 Task: In the  document Serengeti.epub Add page color 'Light Green'Light Green . Insert watermark . Insert watermark  ITC Apply Font Style in watermark Georgia; font size  120 and place the watermark  Horizontally
Action: Mouse moved to (237, 373)
Screenshot: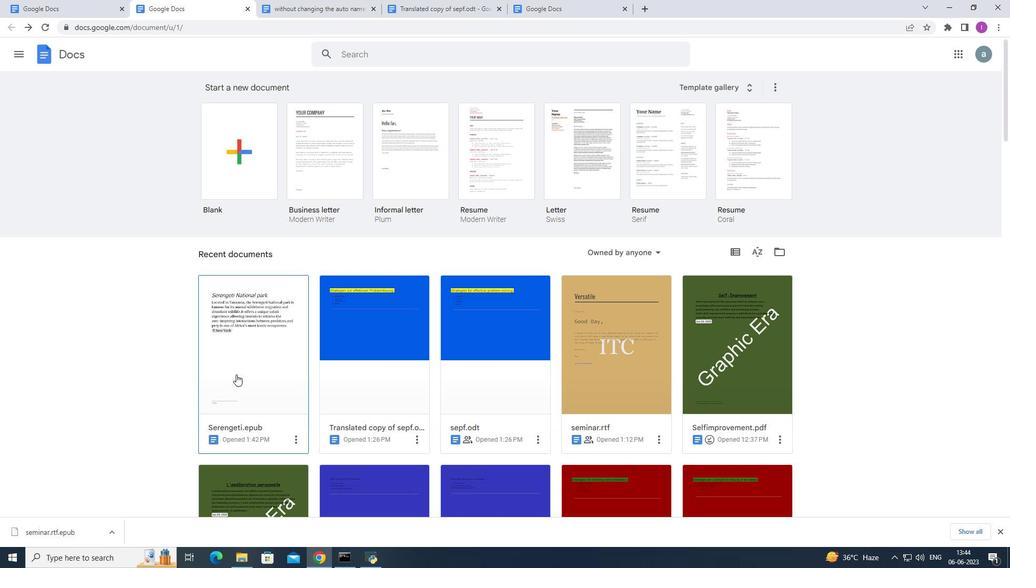
Action: Mouse pressed left at (237, 373)
Screenshot: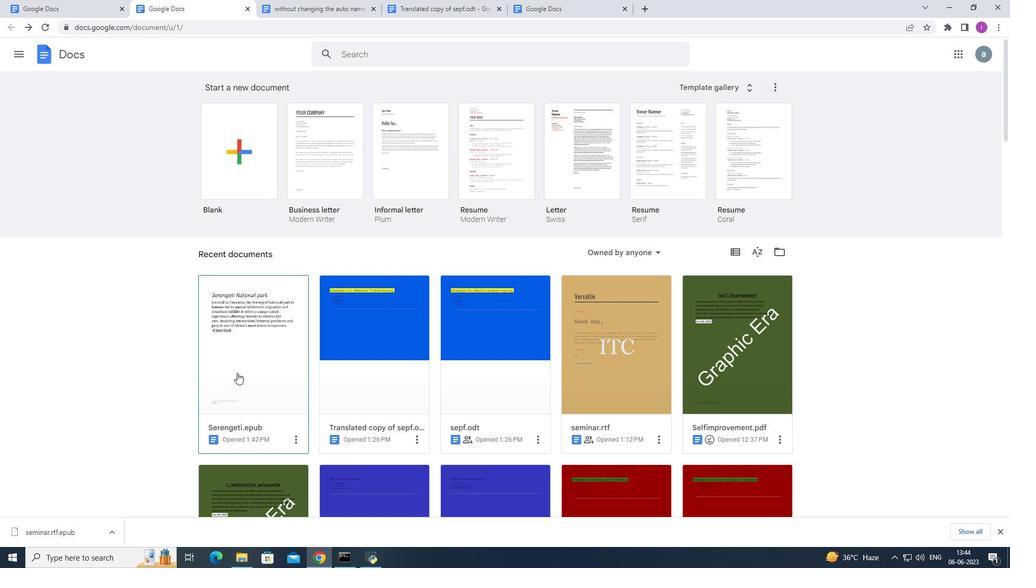 
Action: Mouse moved to (42, 57)
Screenshot: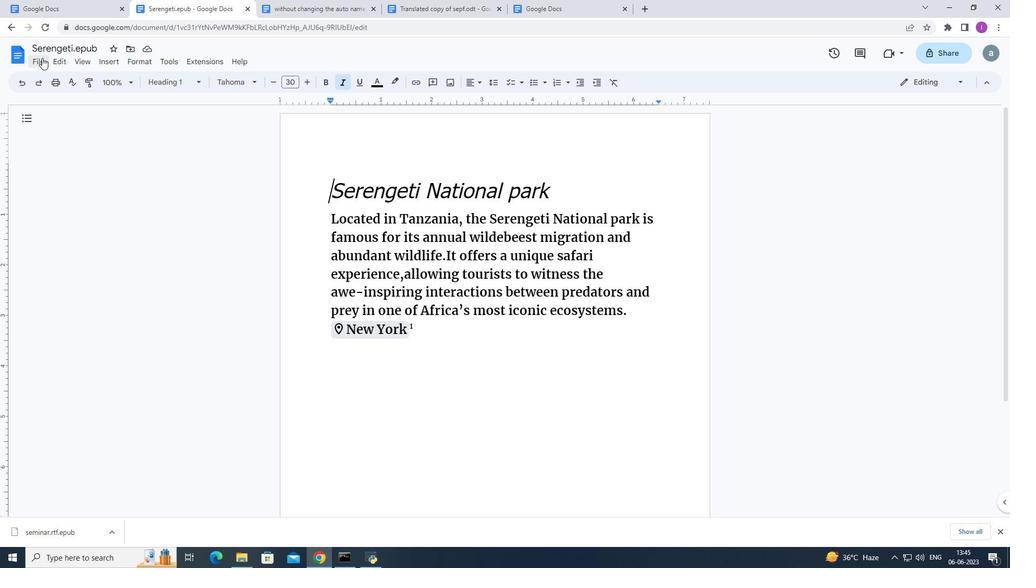 
Action: Mouse pressed left at (42, 57)
Screenshot: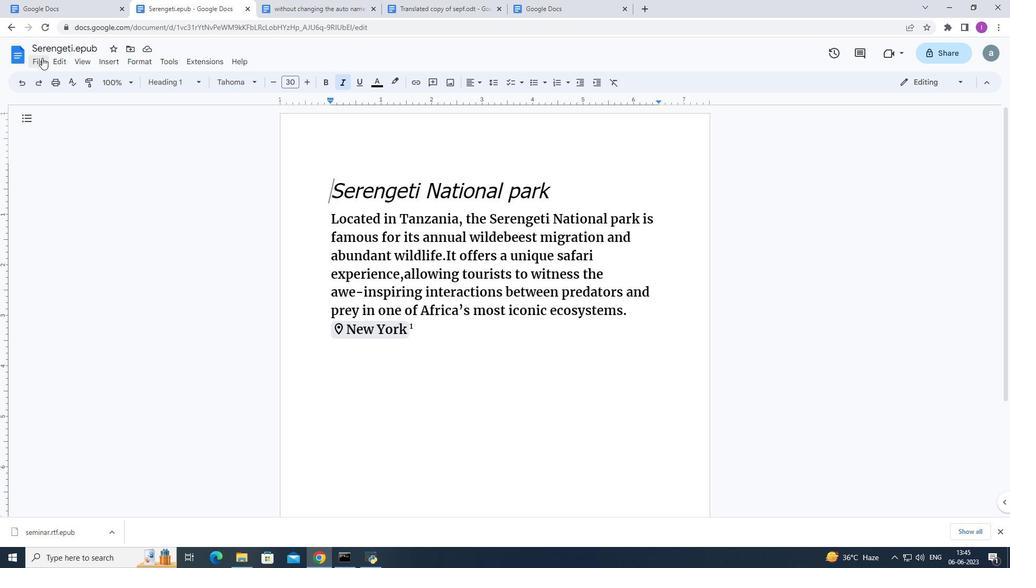 
Action: Mouse moved to (34, 60)
Screenshot: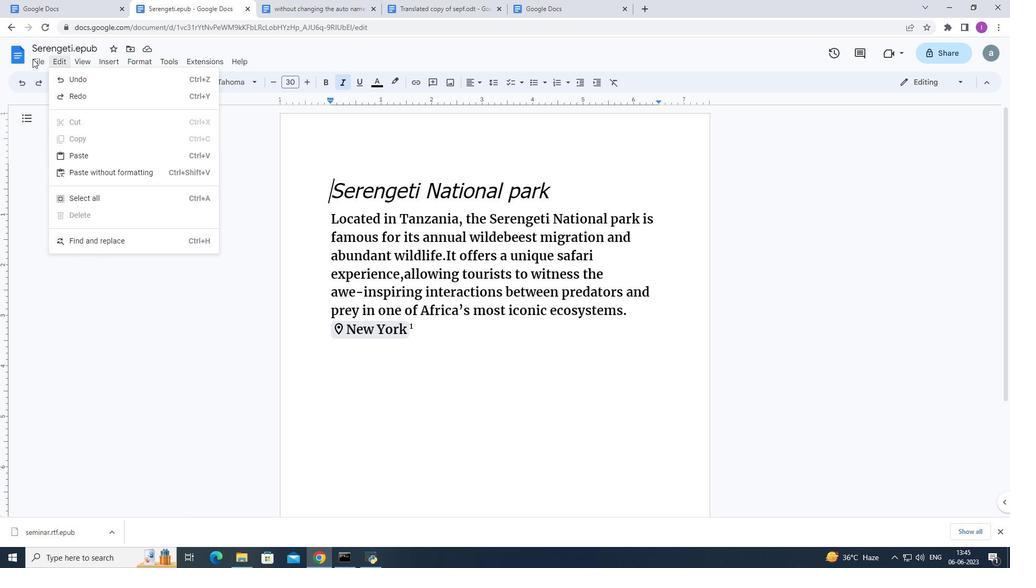 
Action: Mouse pressed left at (34, 60)
Screenshot: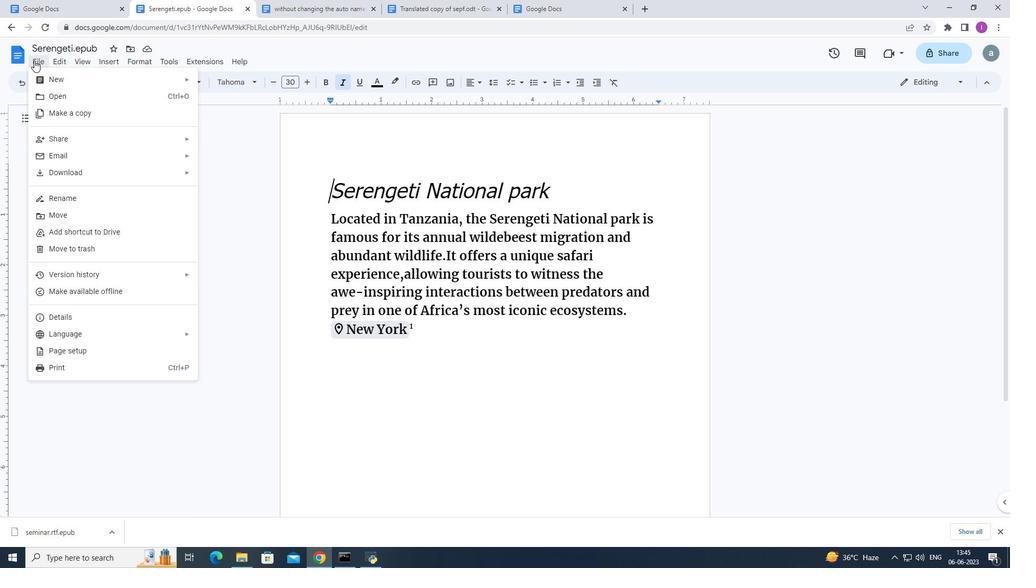 
Action: Mouse pressed left at (34, 60)
Screenshot: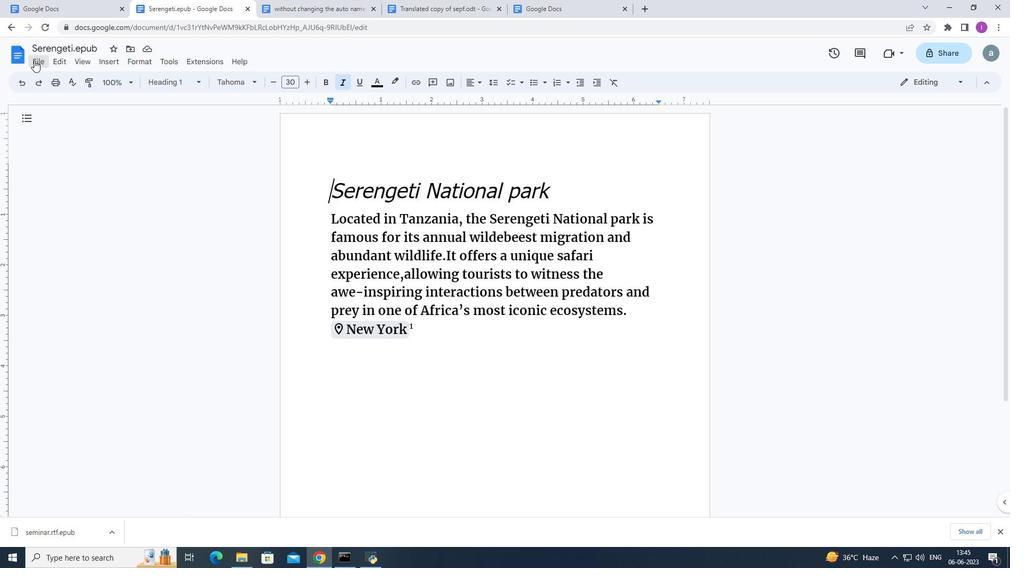 
Action: Mouse moved to (73, 347)
Screenshot: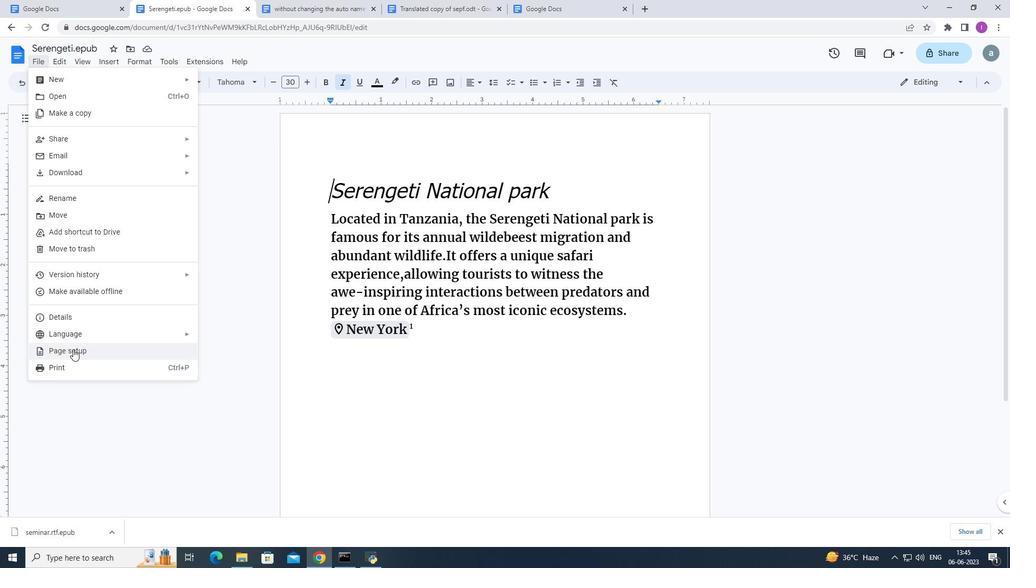 
Action: Mouse pressed left at (73, 347)
Screenshot: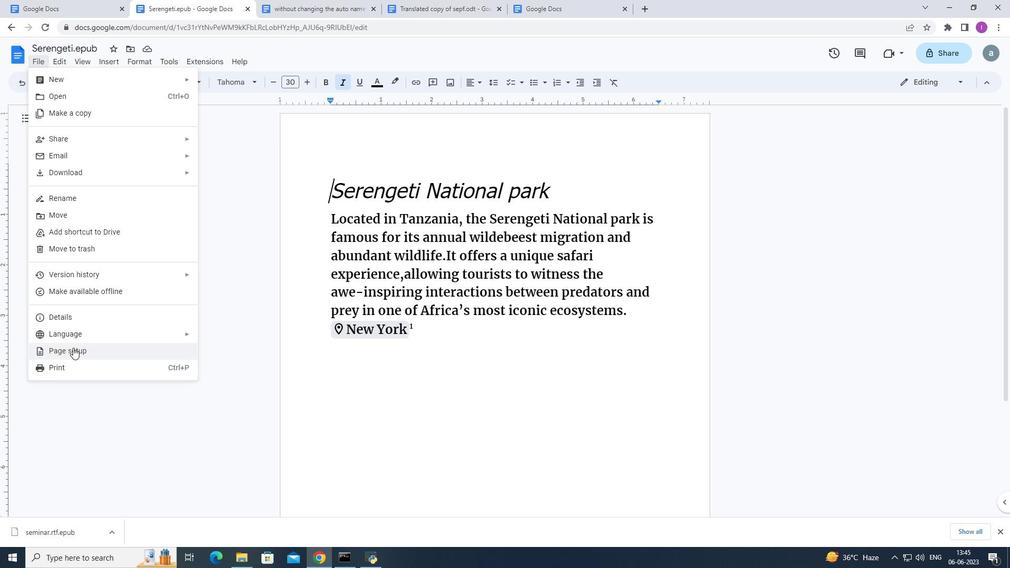 
Action: Mouse pressed left at (73, 347)
Screenshot: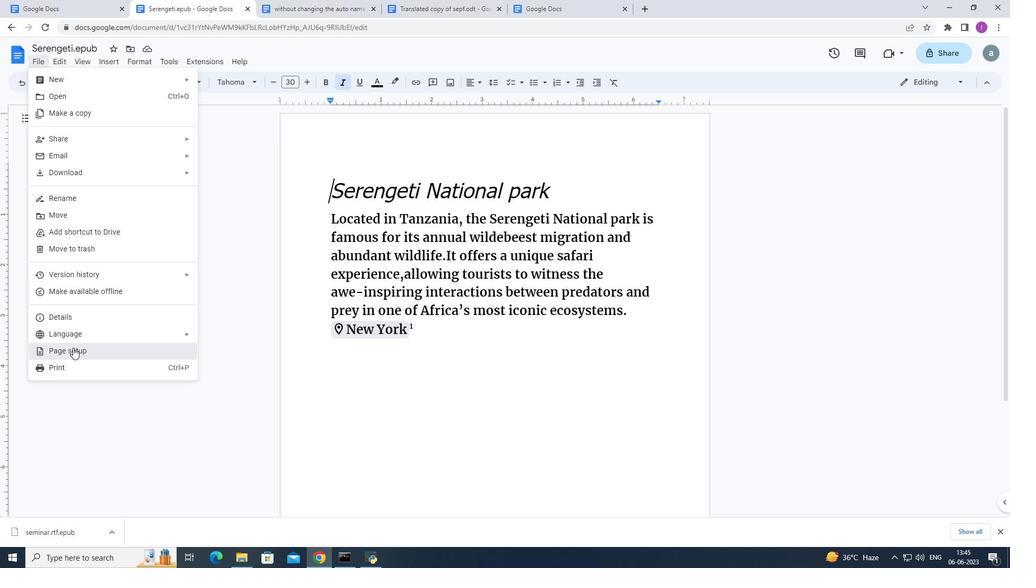 
Action: Mouse moved to (427, 345)
Screenshot: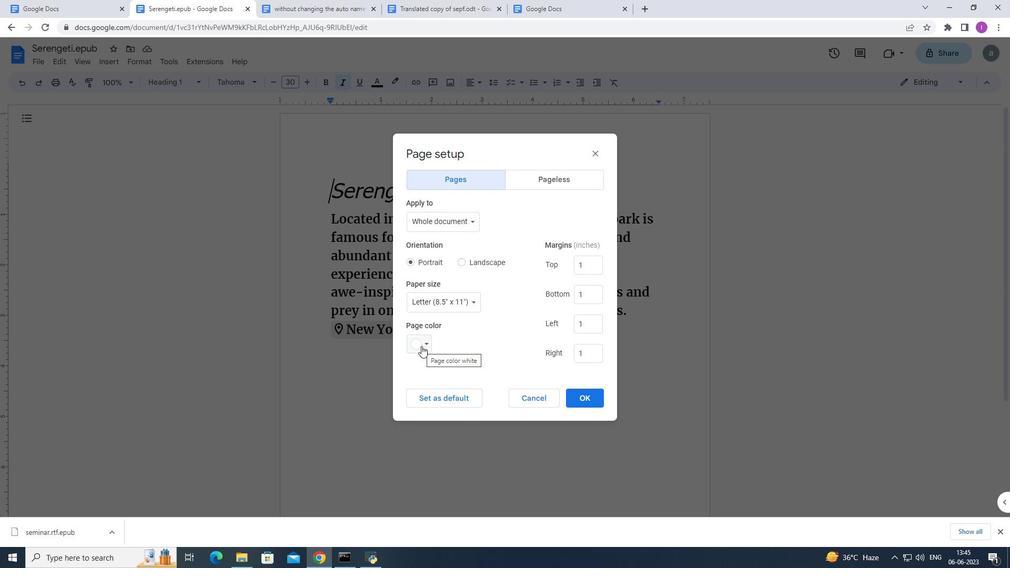 
Action: Mouse pressed left at (427, 345)
Screenshot: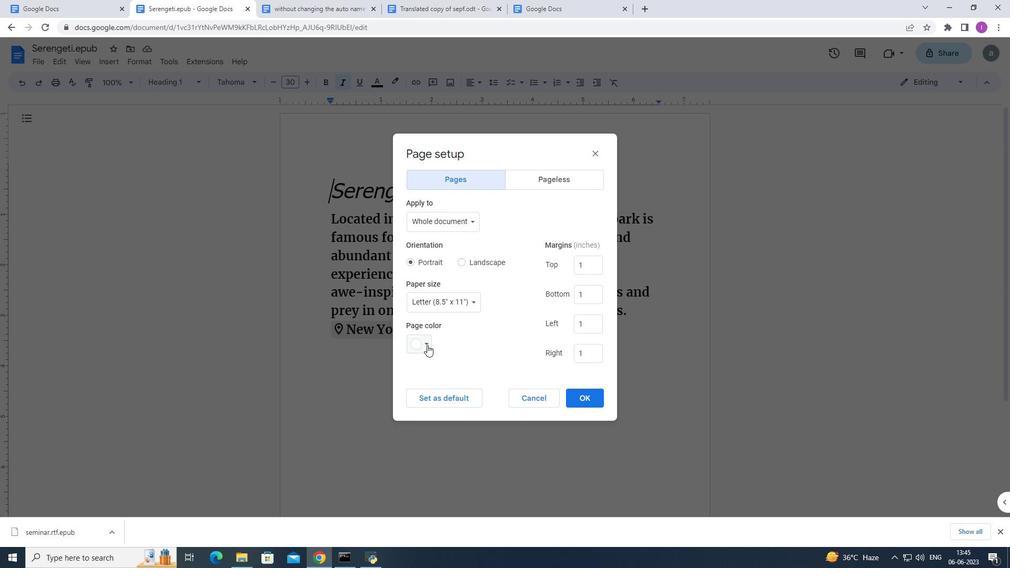 
Action: Mouse moved to (417, 473)
Screenshot: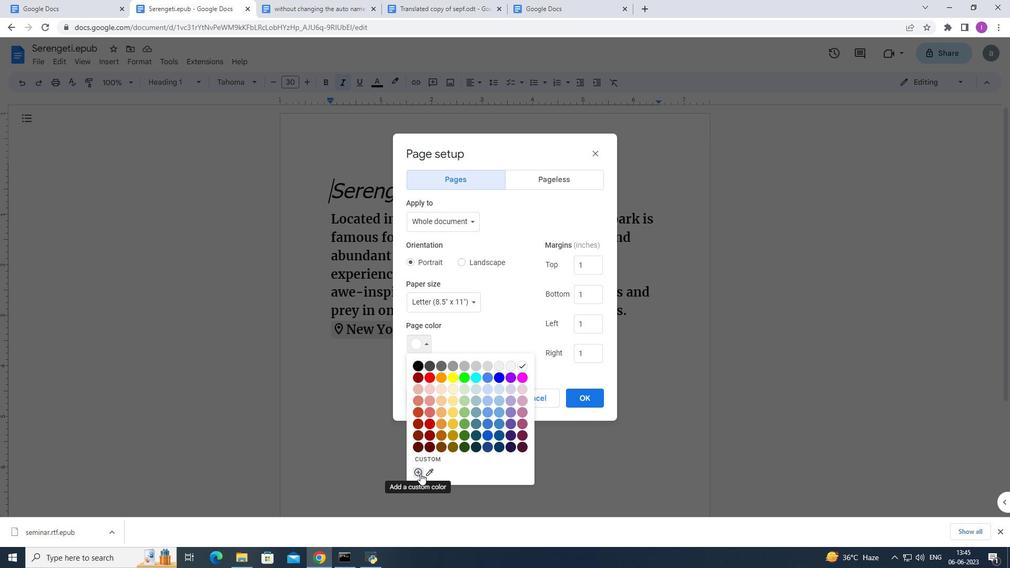 
Action: Mouse pressed left at (417, 473)
Screenshot: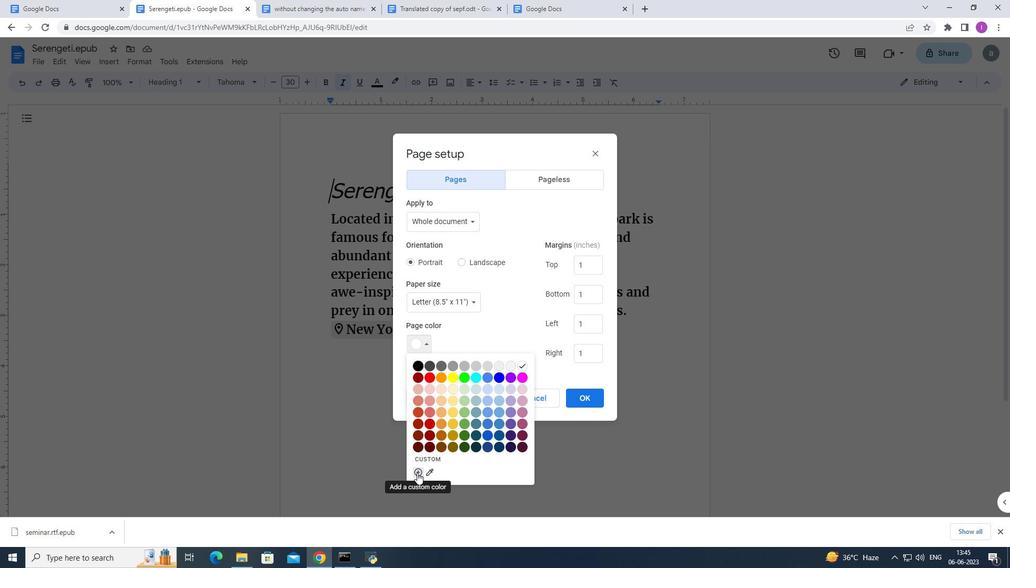 
Action: Mouse moved to (515, 285)
Screenshot: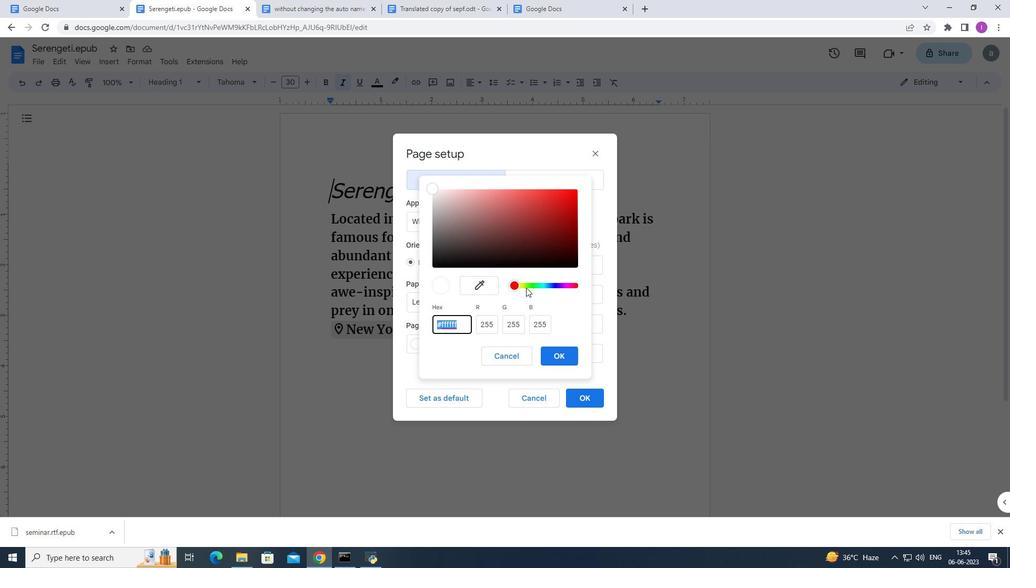 
Action: Mouse pressed left at (515, 285)
Screenshot: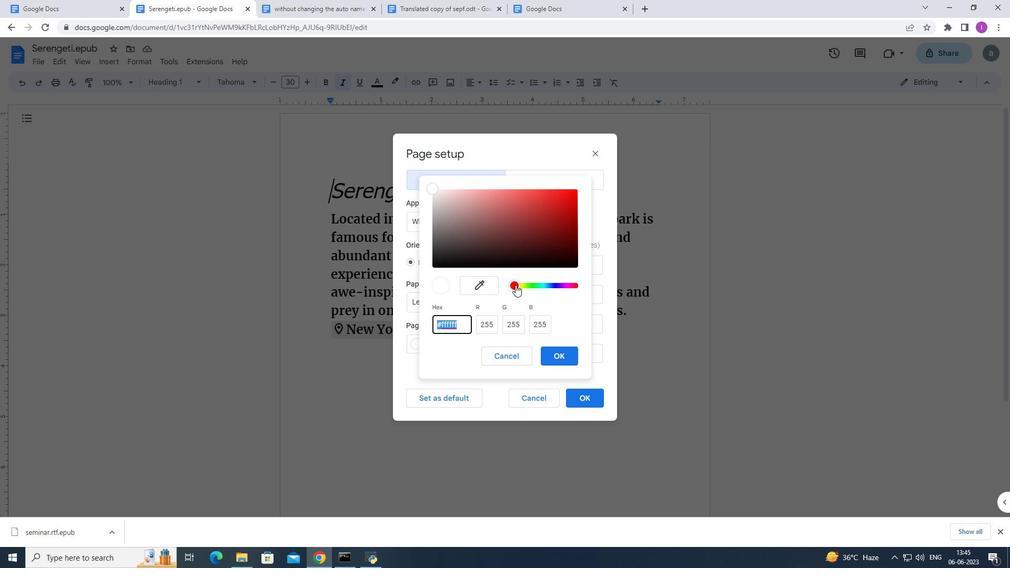 
Action: Mouse moved to (468, 191)
Screenshot: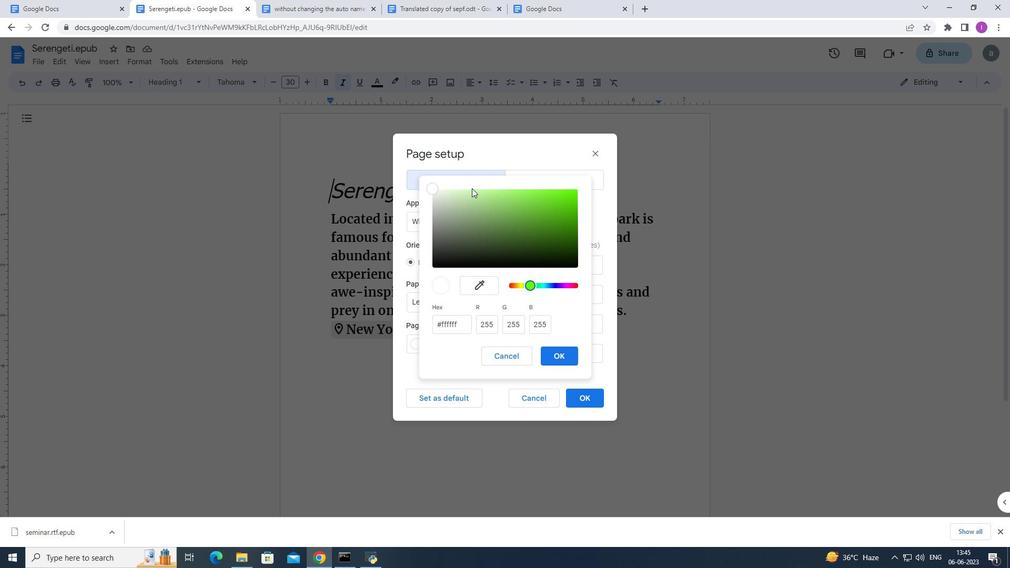 
Action: Mouse pressed left at (468, 191)
Screenshot: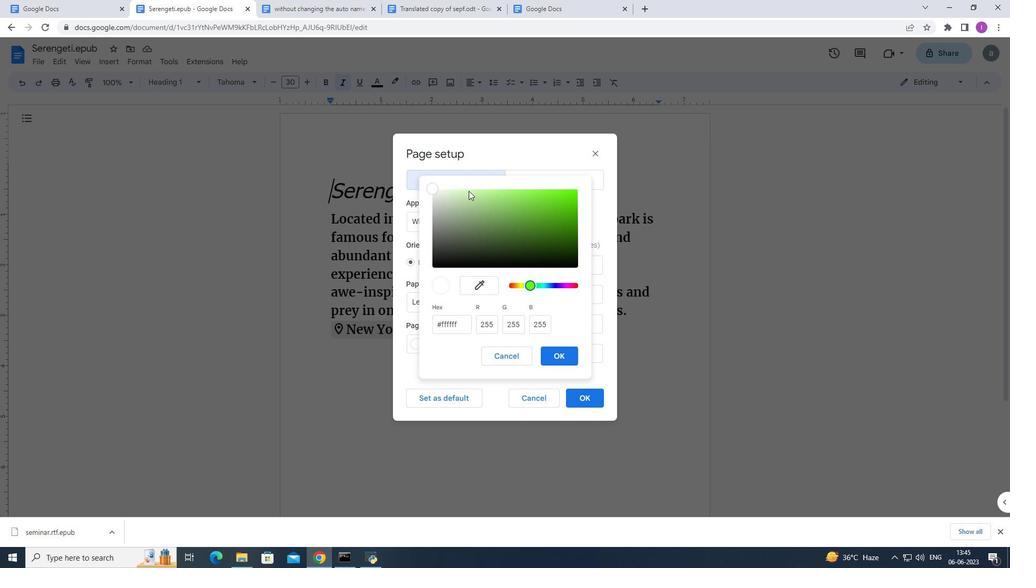 
Action: Mouse moved to (481, 202)
Screenshot: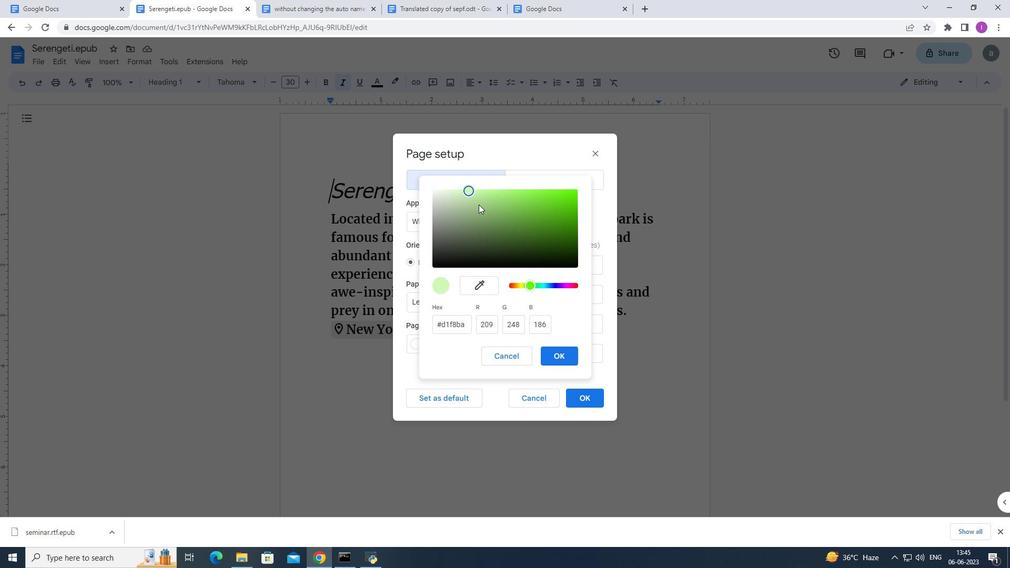 
Action: Mouse pressed left at (481, 202)
Screenshot: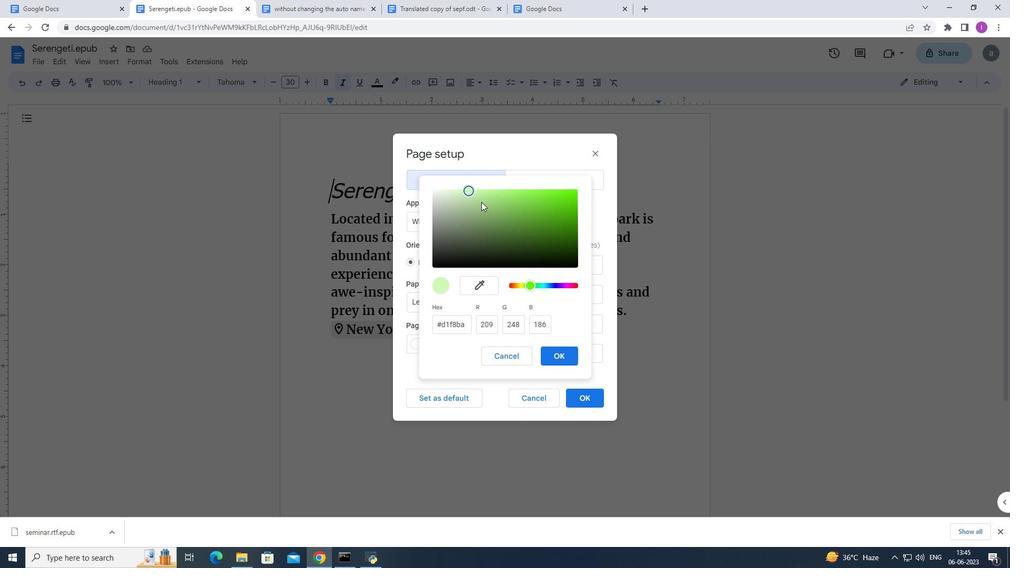 
Action: Mouse moved to (499, 195)
Screenshot: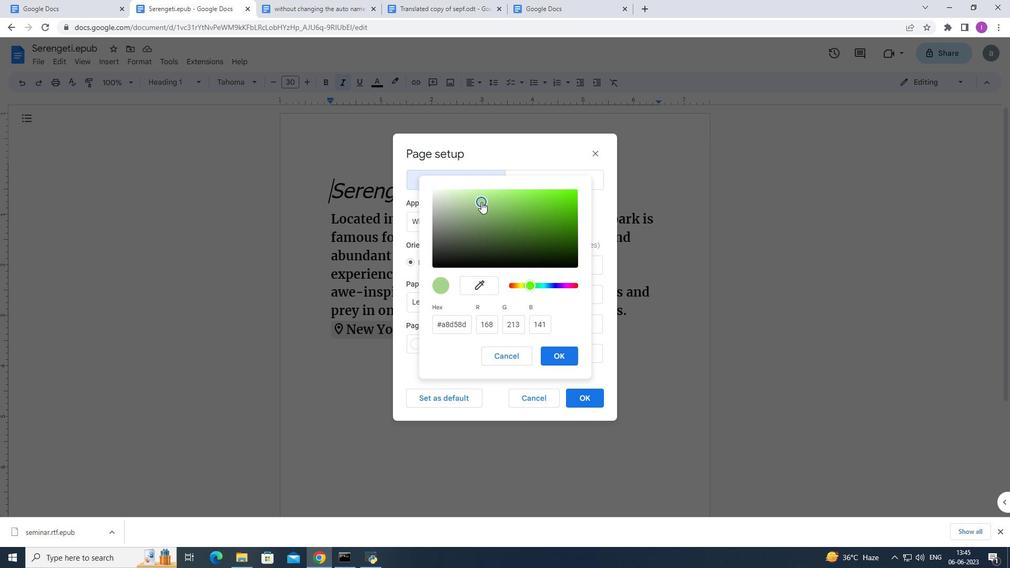 
Action: Mouse pressed left at (499, 195)
Screenshot: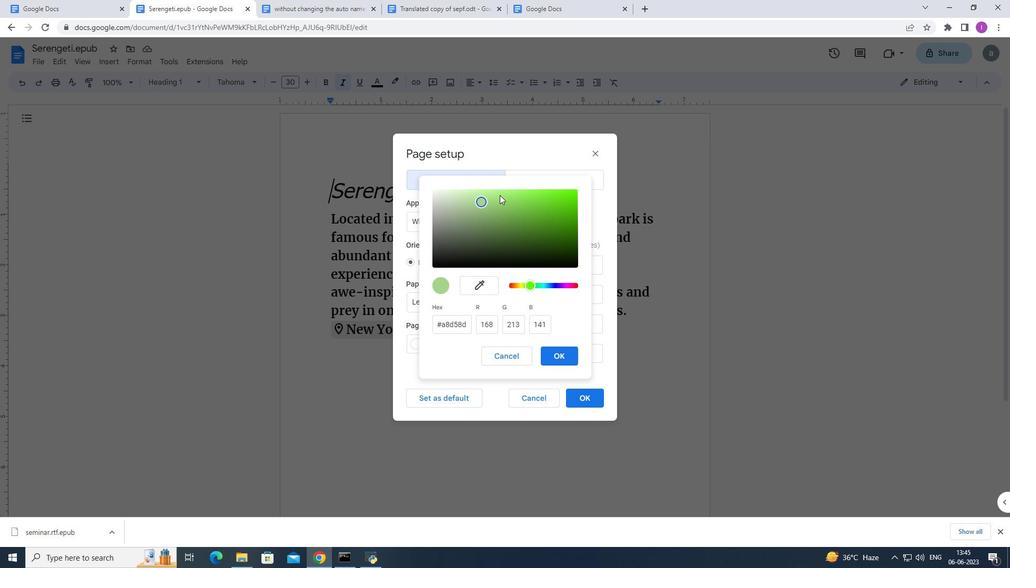 
Action: Mouse moved to (557, 358)
Screenshot: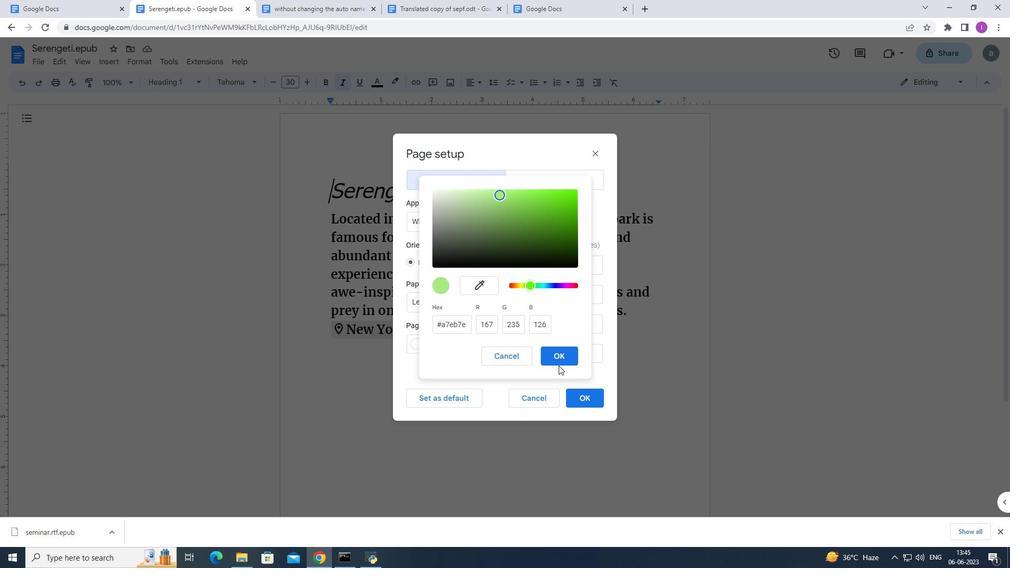 
Action: Mouse pressed left at (557, 358)
Screenshot: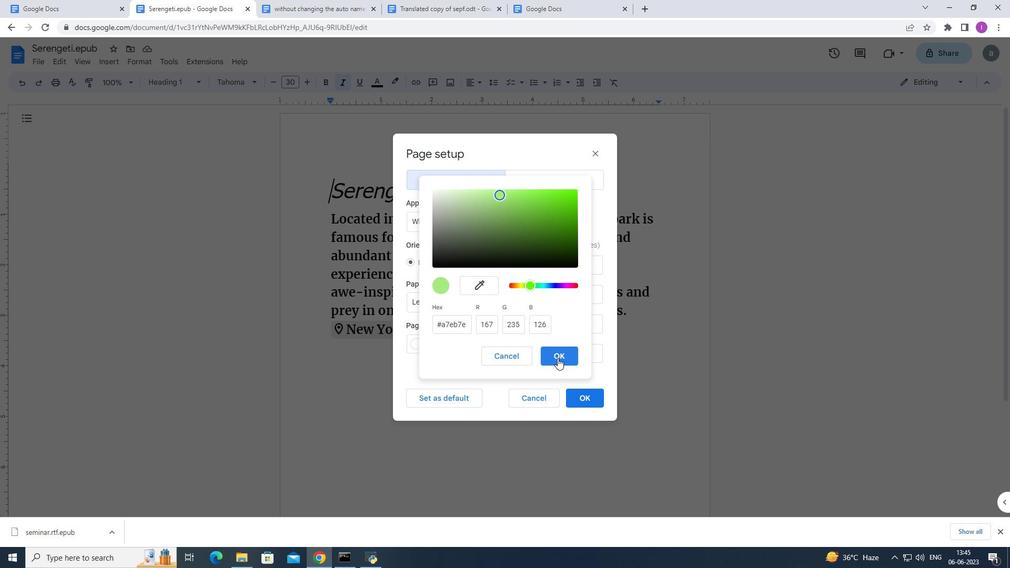 
Action: Mouse moved to (580, 399)
Screenshot: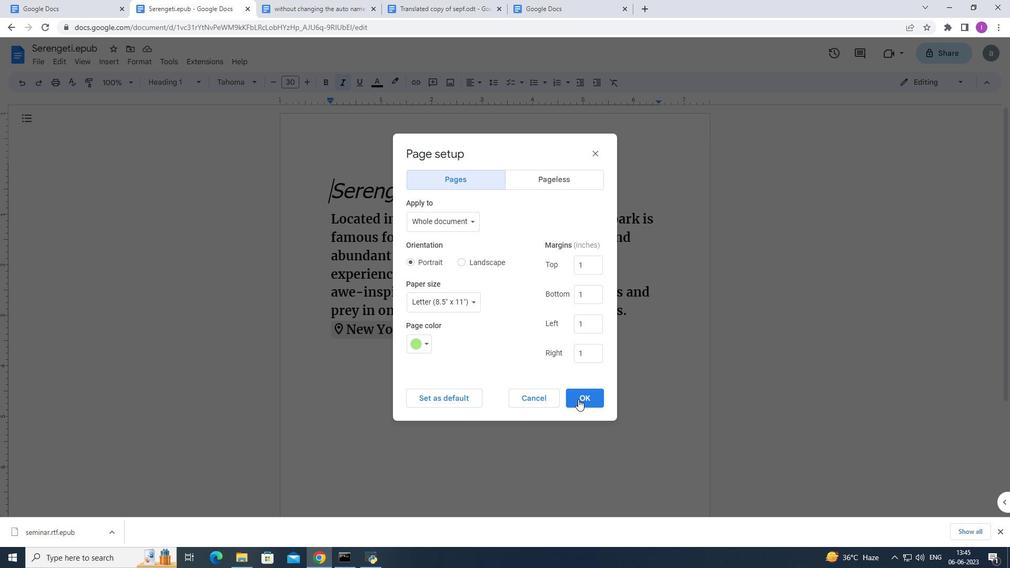 
Action: Mouse pressed left at (580, 399)
Screenshot: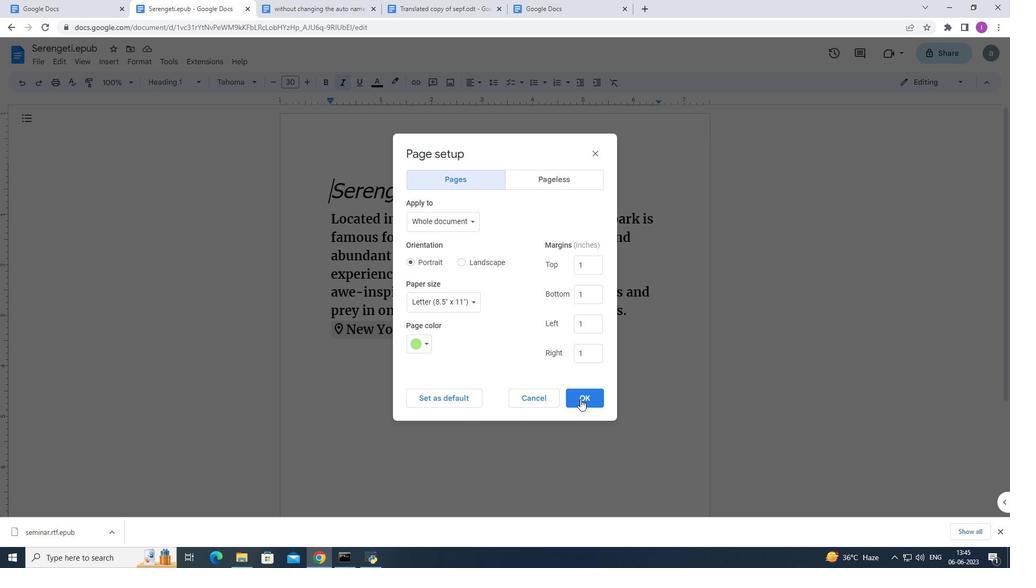 
Action: Mouse moved to (115, 63)
Screenshot: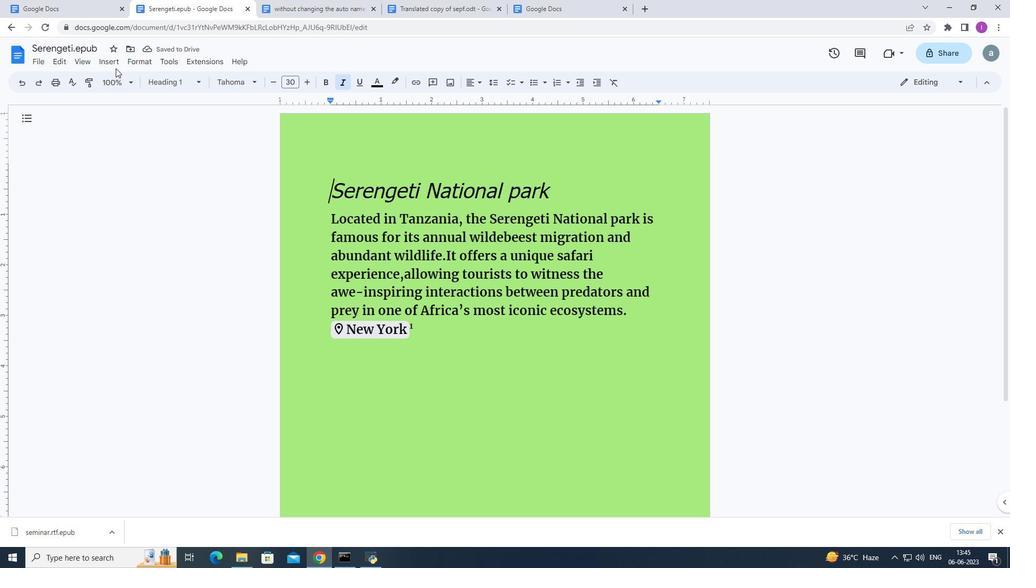 
Action: Mouse pressed left at (115, 63)
Screenshot: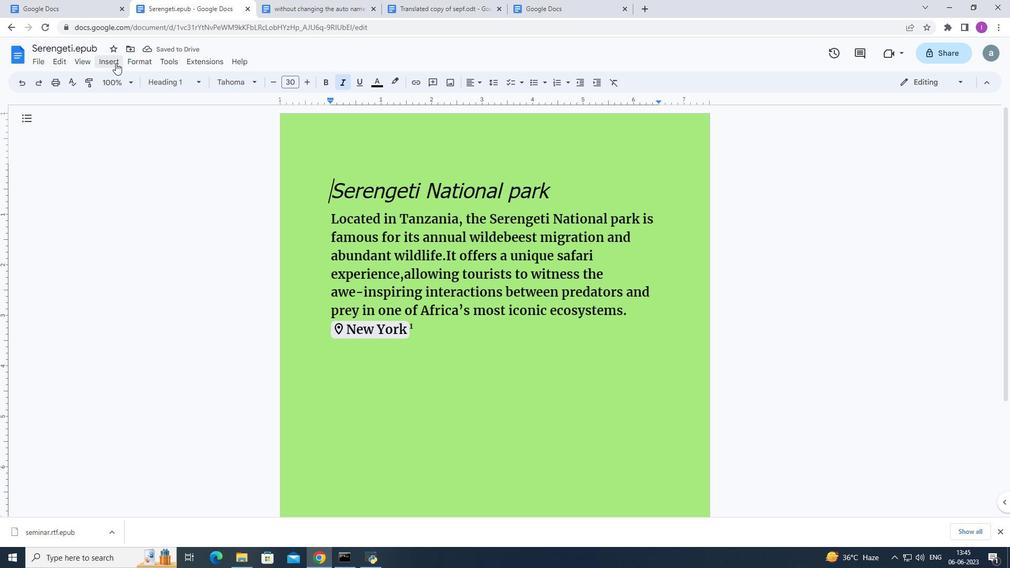 
Action: Mouse moved to (146, 308)
Screenshot: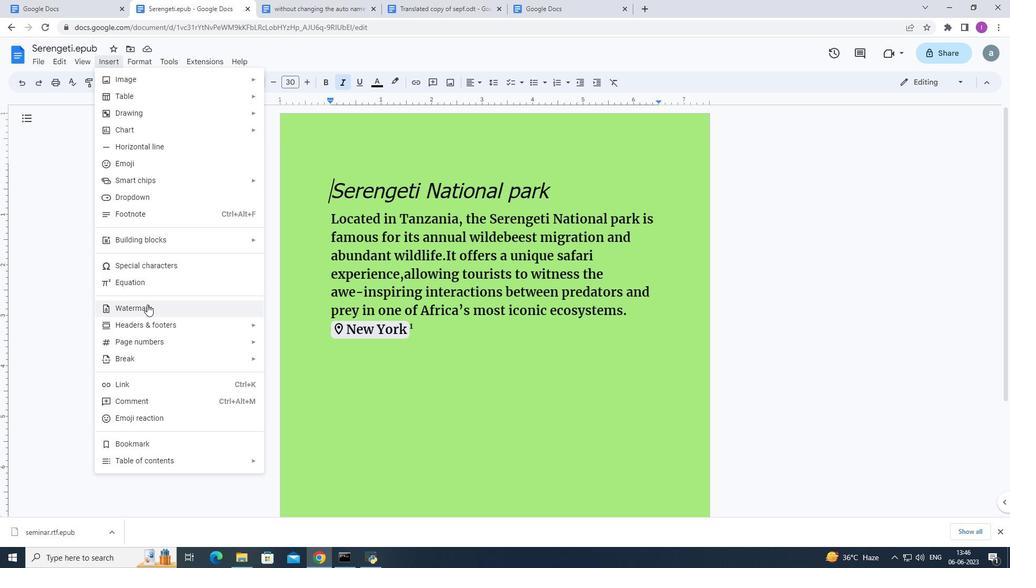 
Action: Mouse pressed left at (146, 308)
Screenshot: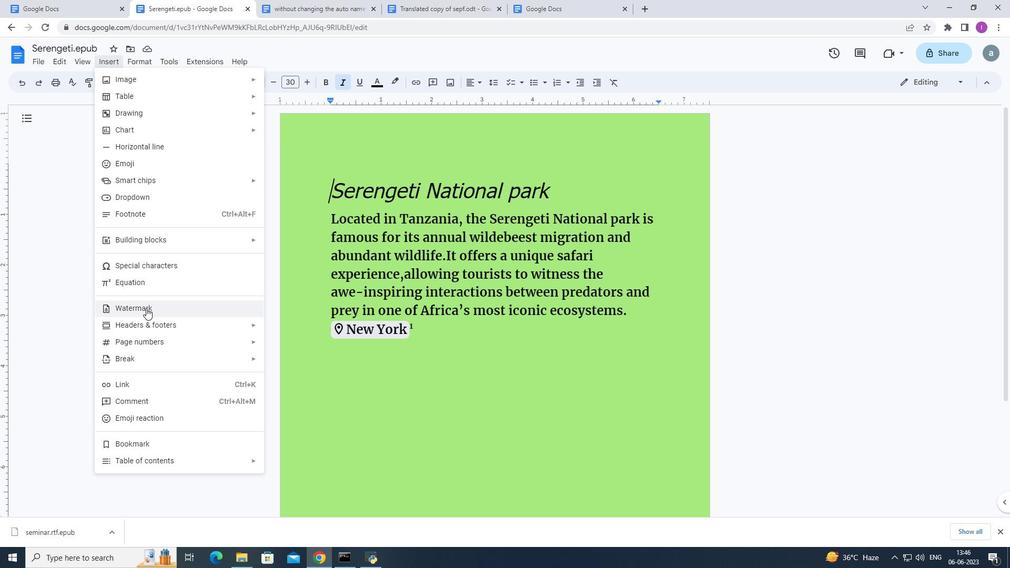 
Action: Mouse moved to (956, 116)
Screenshot: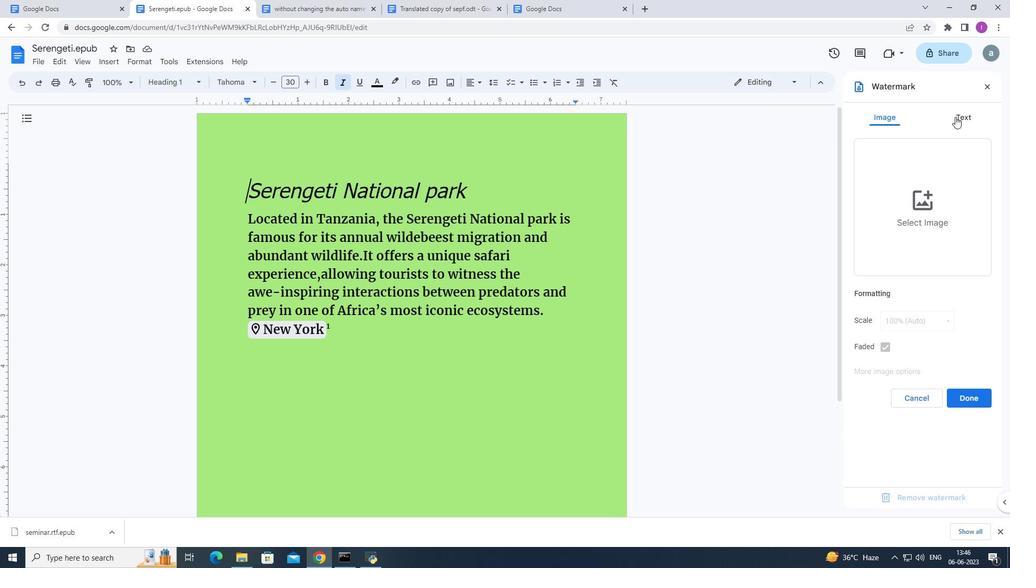 
Action: Mouse pressed left at (956, 116)
Screenshot: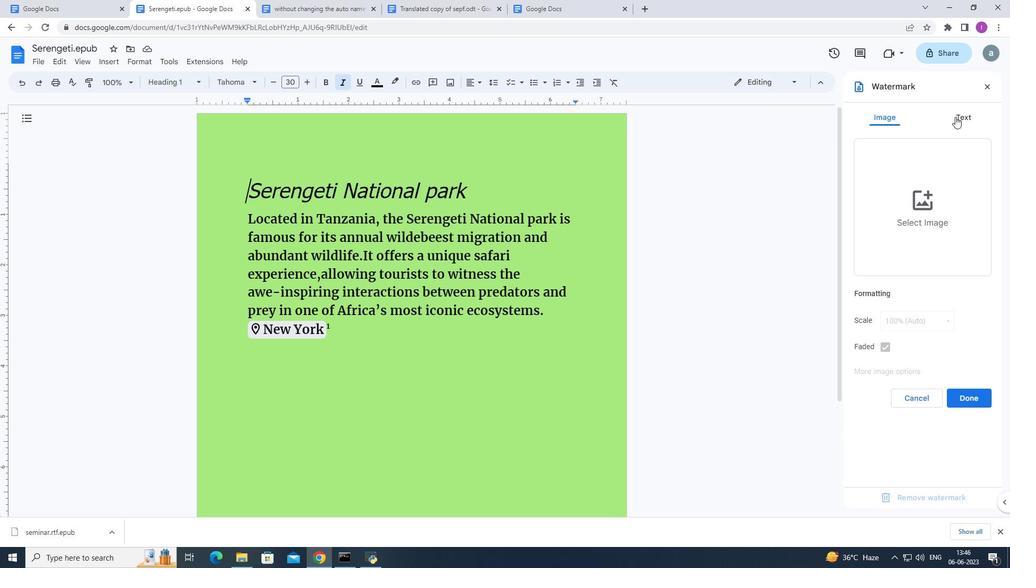 
Action: Mouse moved to (891, 148)
Screenshot: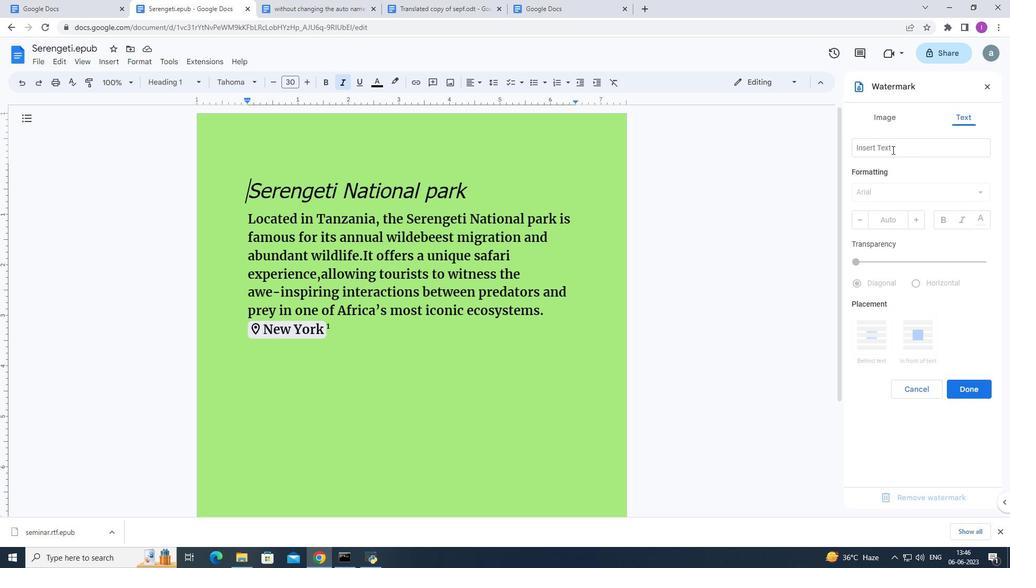 
Action: Mouse pressed left at (891, 148)
Screenshot: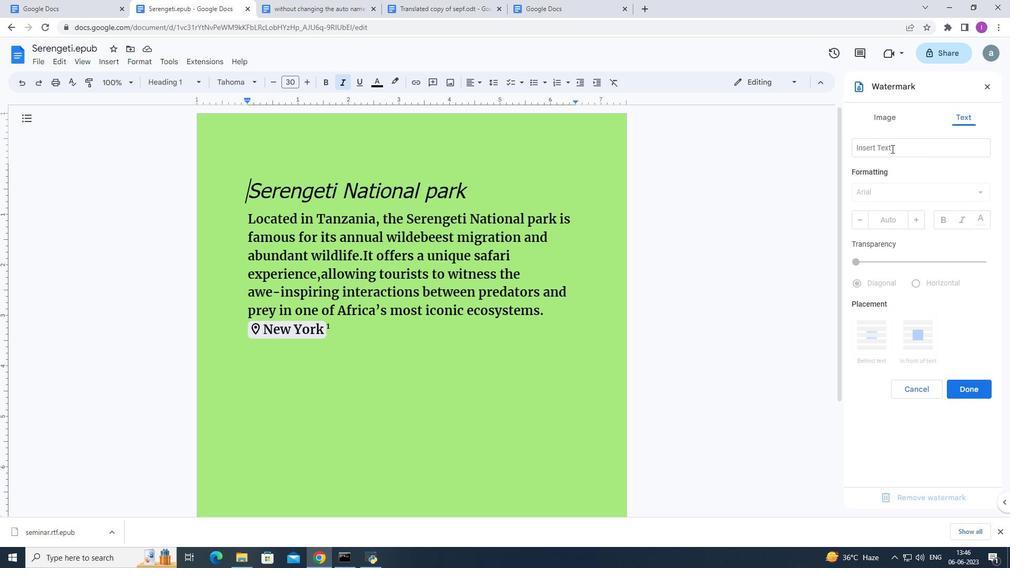 
Action: Mouse moved to (913, 143)
Screenshot: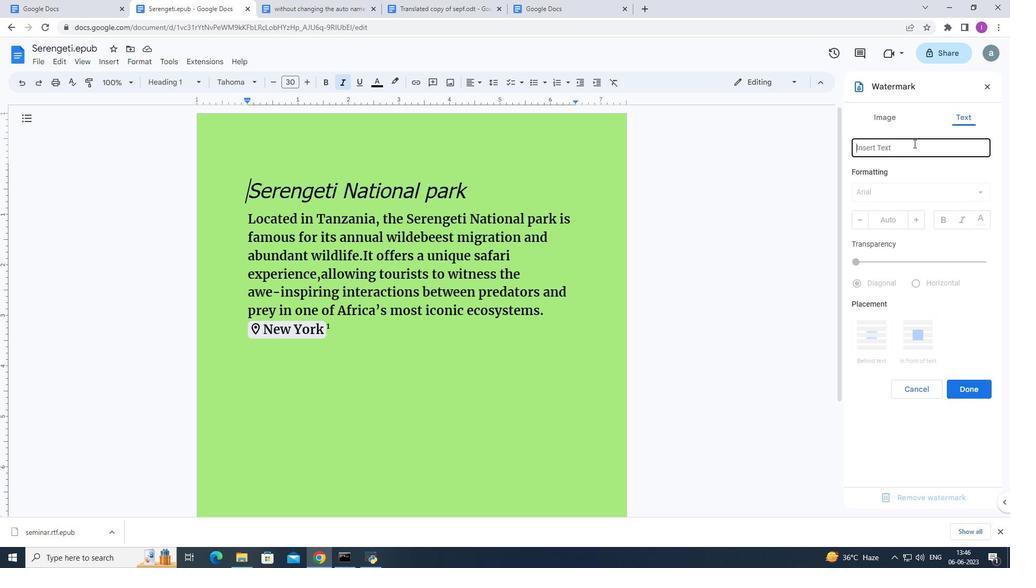 
Action: Key pressed <Key.shift>I<Key.shift><Key.shift>T<Key.shift><Key.shift><Key.shift><Key.shift><Key.shift><Key.shift><Key.shift><Key.shift><Key.shift>C
Screenshot: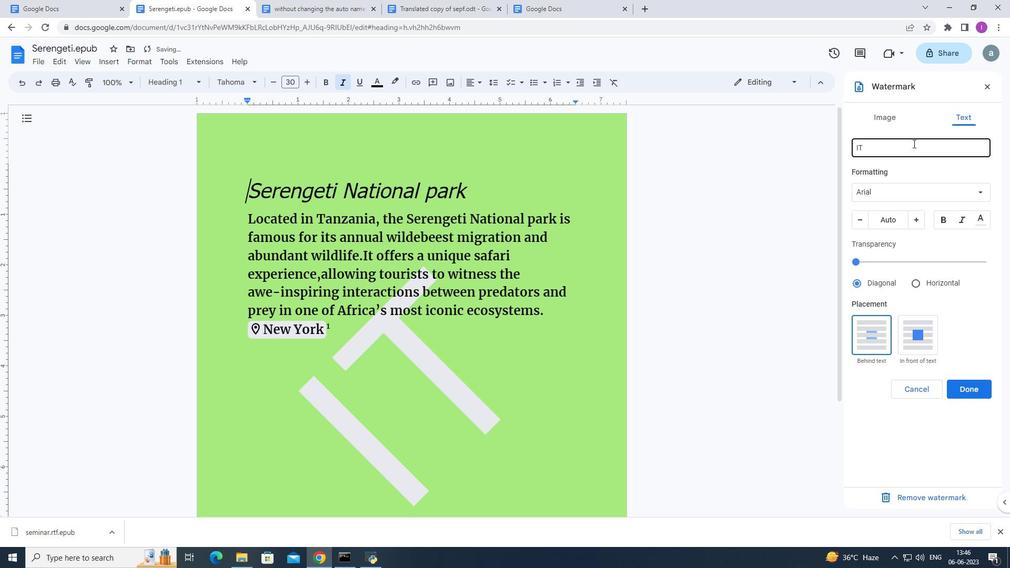 
Action: Mouse moved to (978, 190)
Screenshot: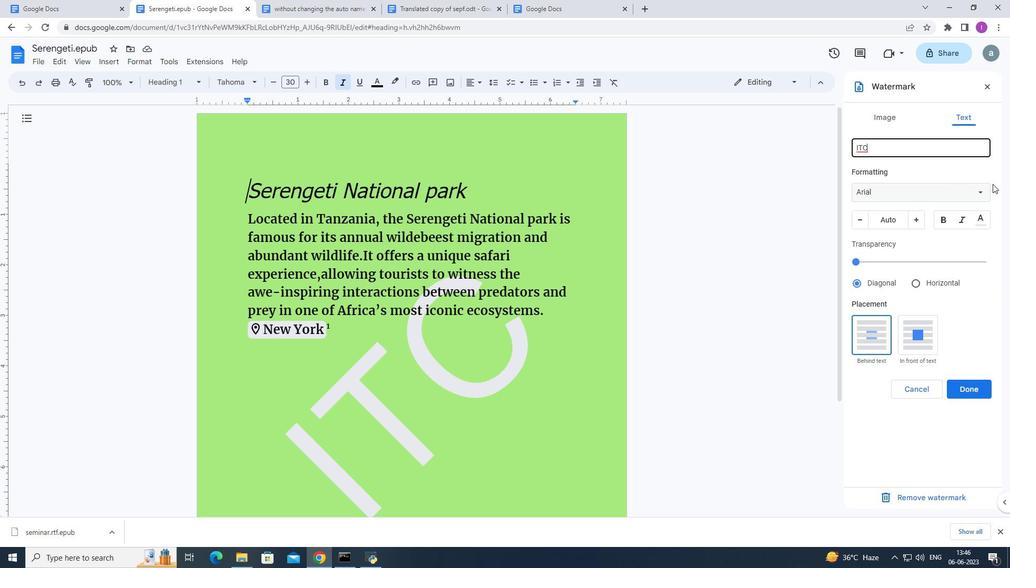 
Action: Mouse pressed left at (978, 190)
Screenshot: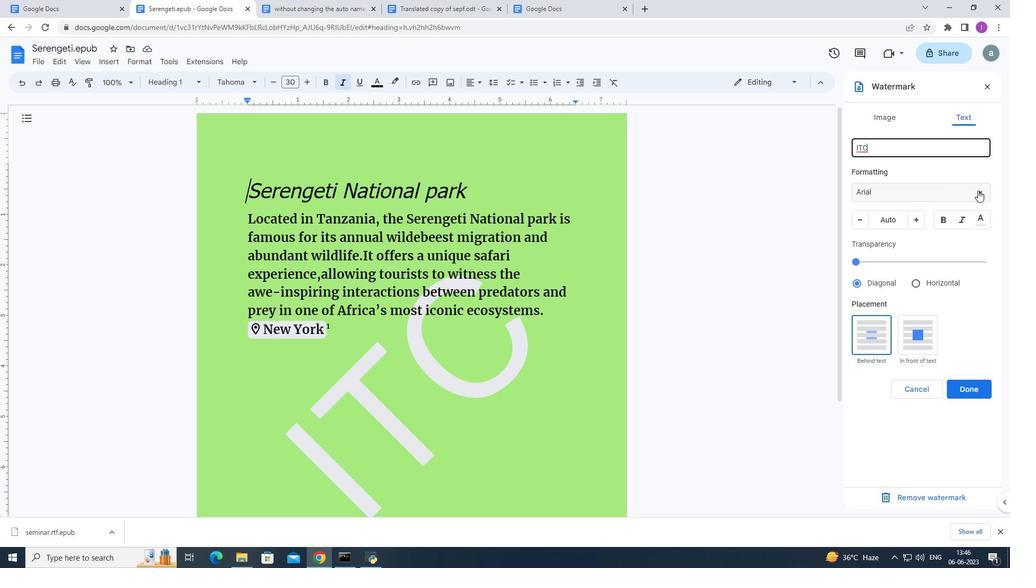 
Action: Mouse moved to (897, 305)
Screenshot: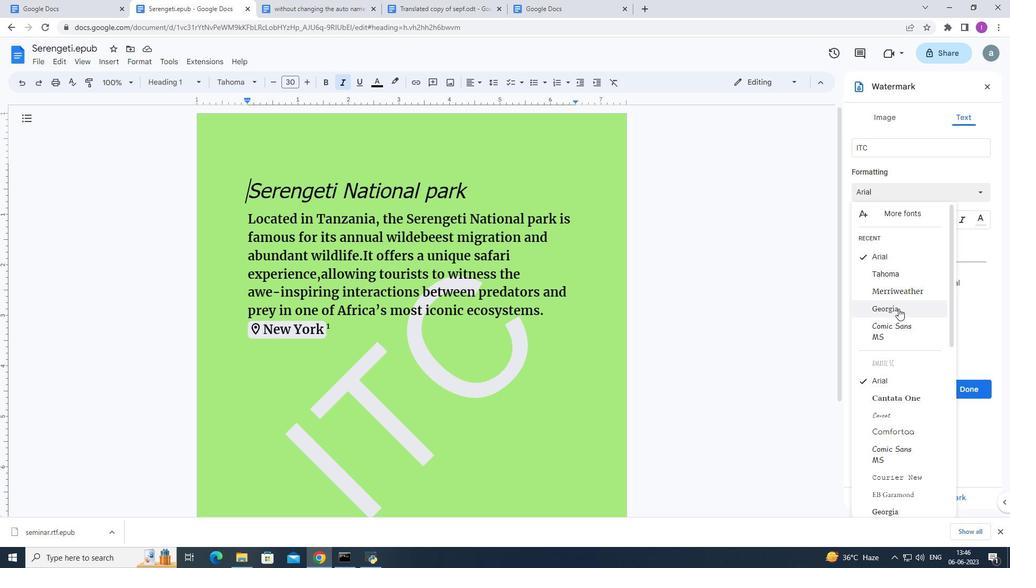
Action: Mouse pressed left at (897, 305)
Screenshot: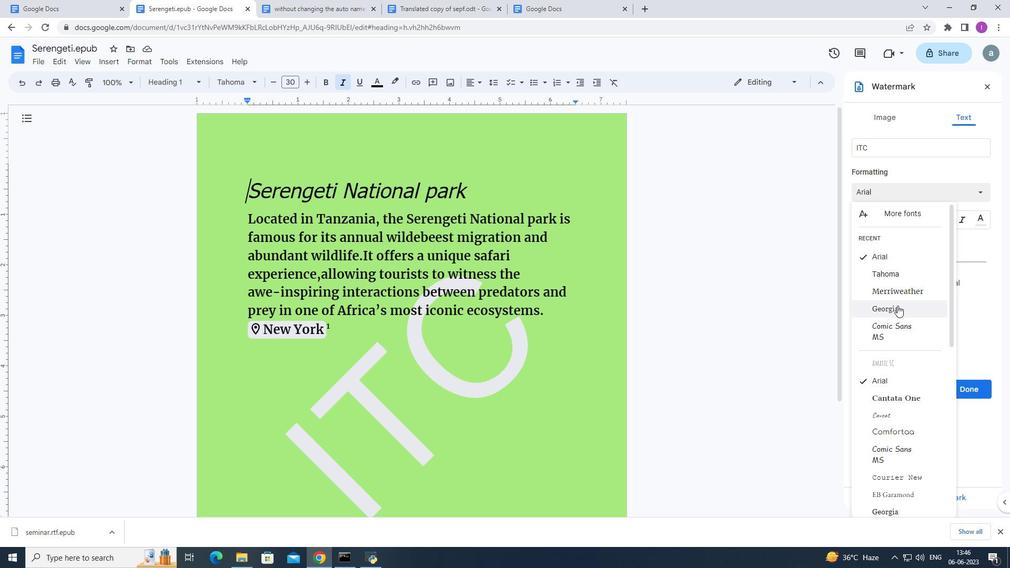 
Action: Mouse moved to (899, 220)
Screenshot: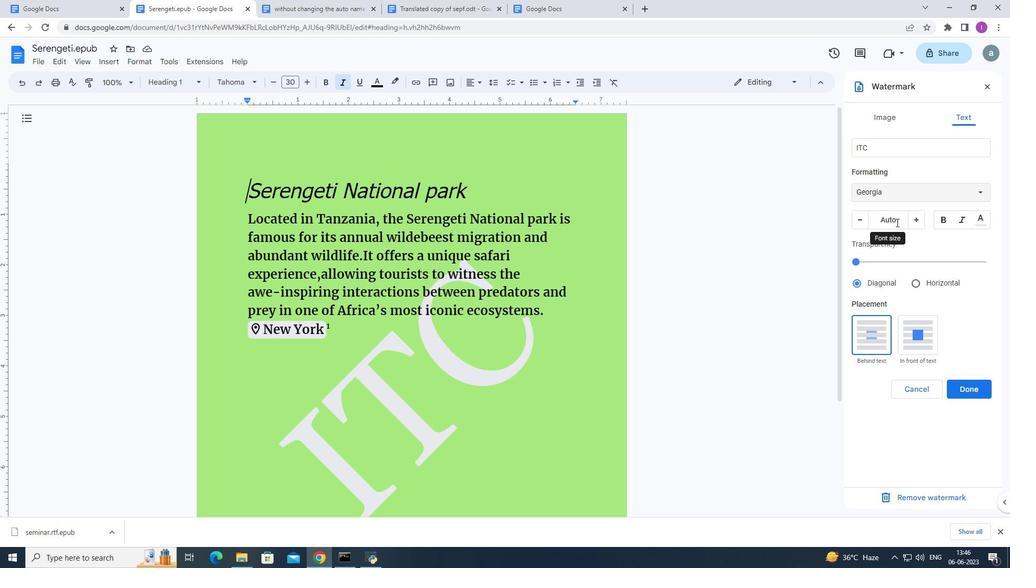 
Action: Mouse pressed left at (899, 220)
Screenshot: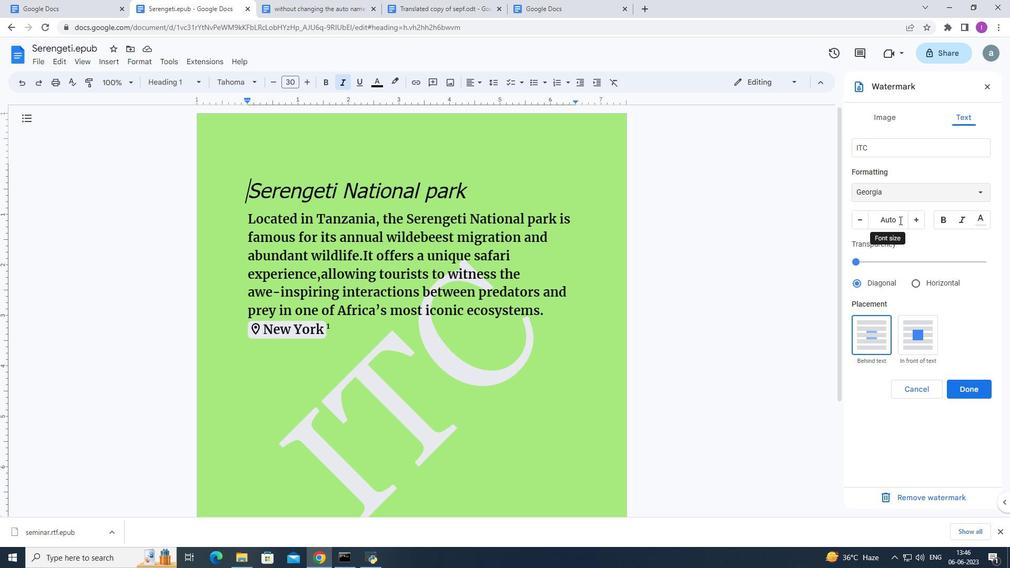 
Action: Mouse moved to (902, 232)
Screenshot: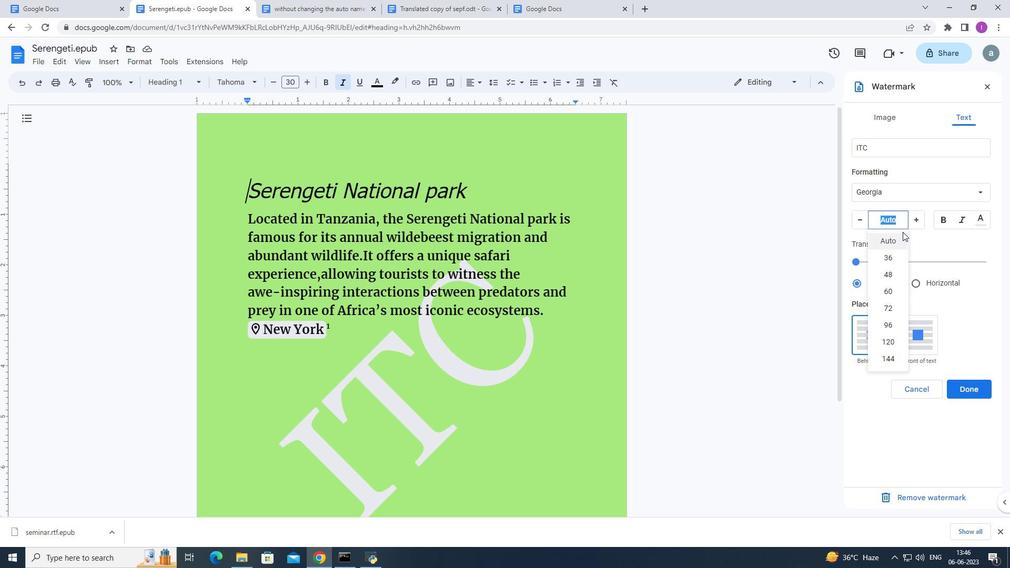
Action: Key pressed 120
Screenshot: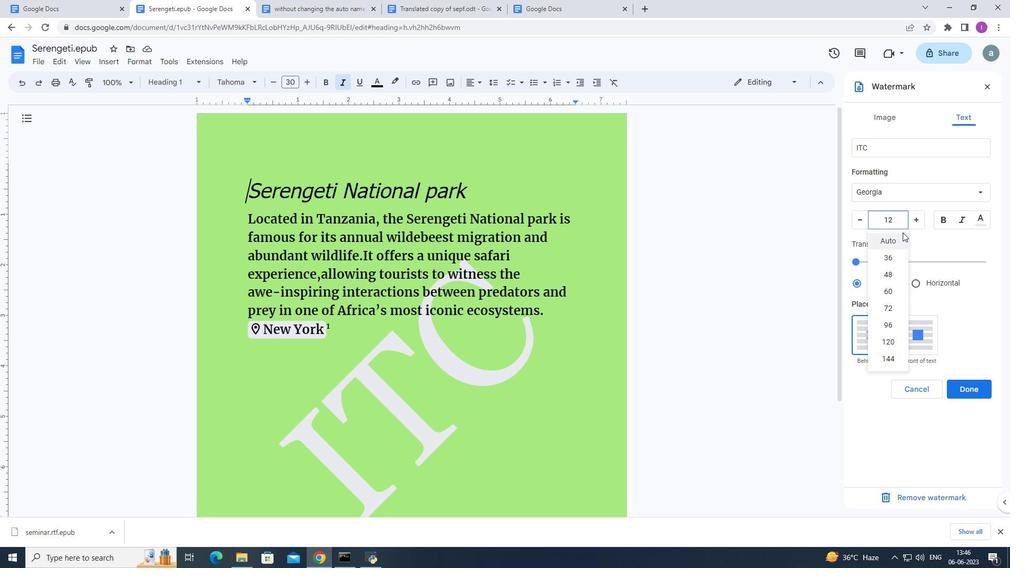 
Action: Mouse moved to (899, 256)
Screenshot: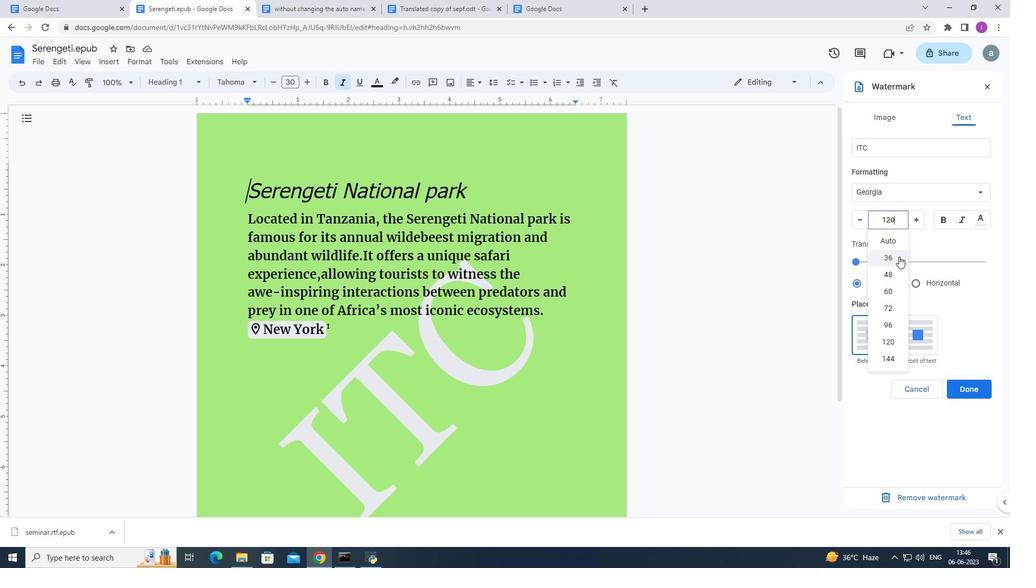 
Action: Key pressed <Key.enter>
Screenshot: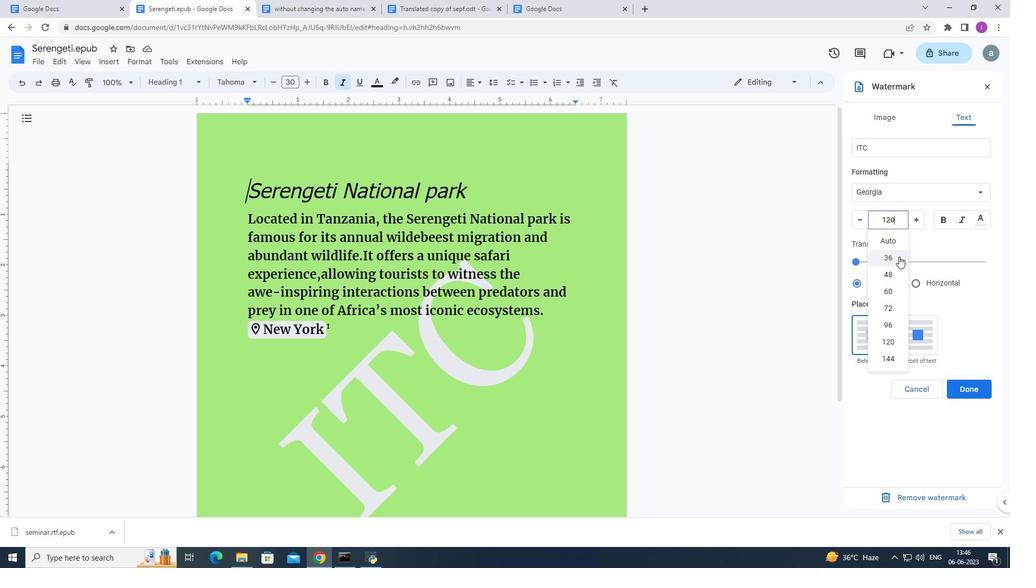 
Action: Mouse moved to (916, 280)
Screenshot: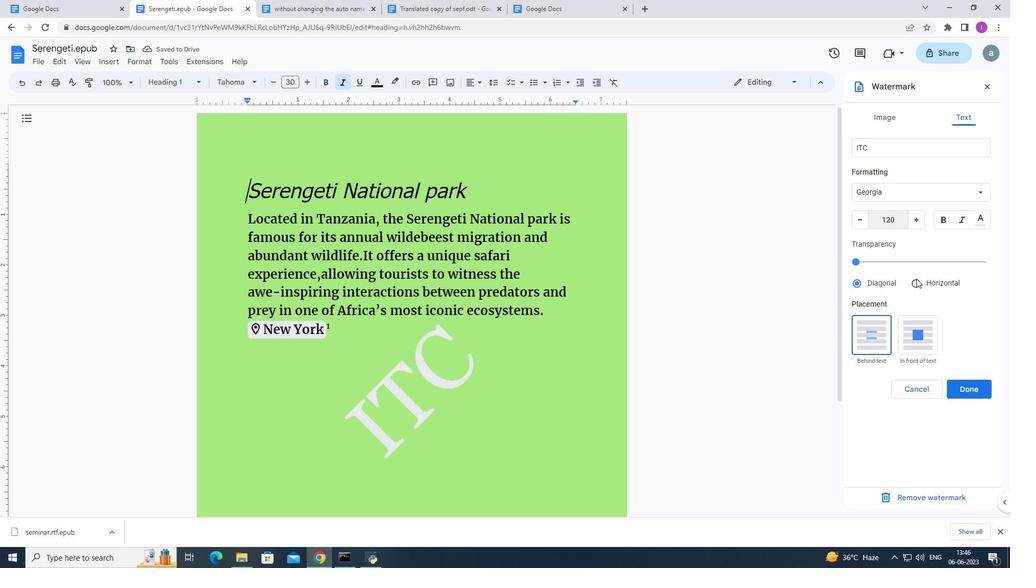 
Action: Mouse pressed left at (916, 280)
Screenshot: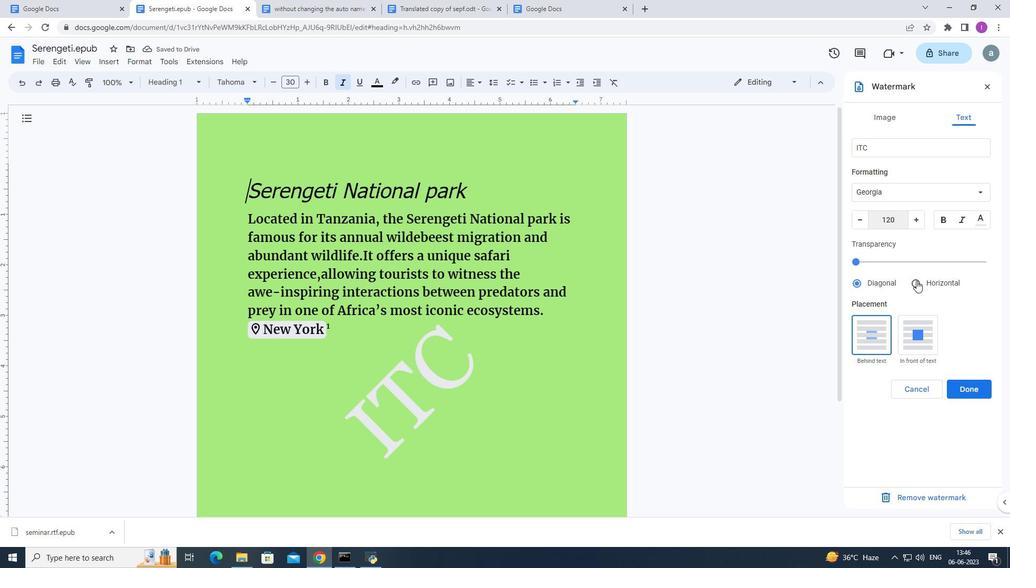 
Action: Mouse moved to (967, 389)
Screenshot: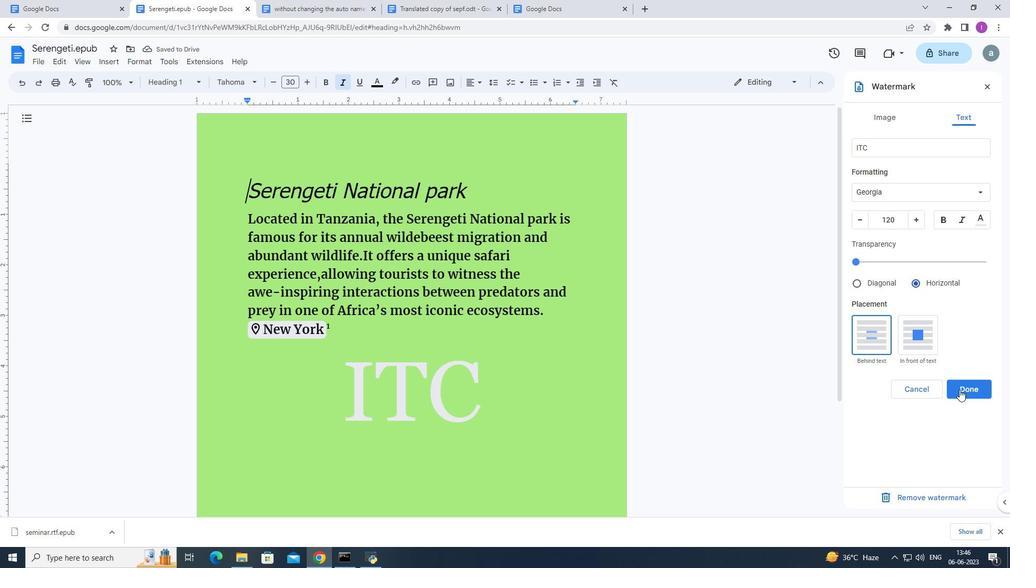 
Action: Mouse pressed left at (967, 389)
Screenshot: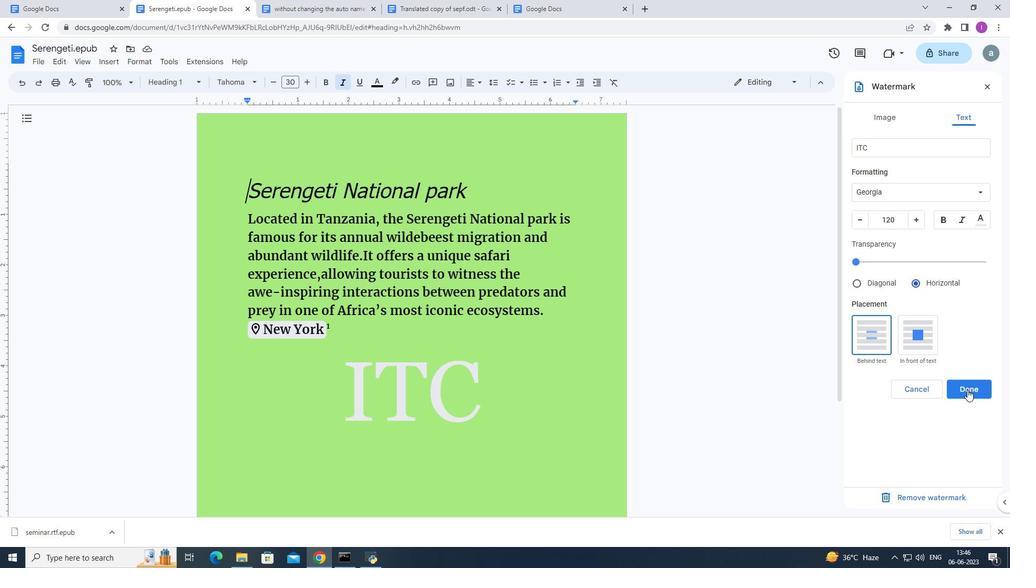 
Action: Mouse pressed left at (967, 389)
Screenshot: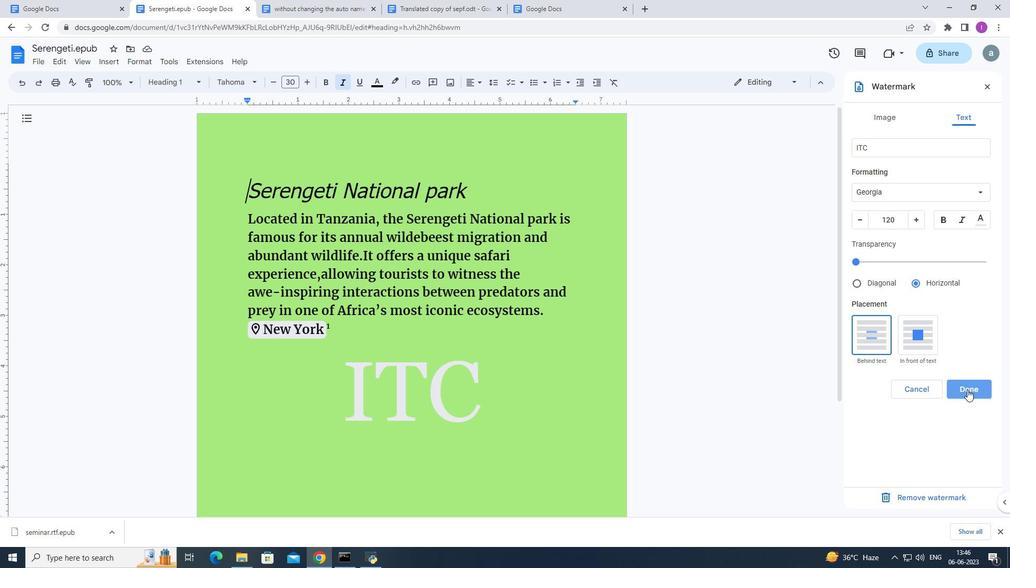 
Action: Mouse moved to (743, 231)
Screenshot: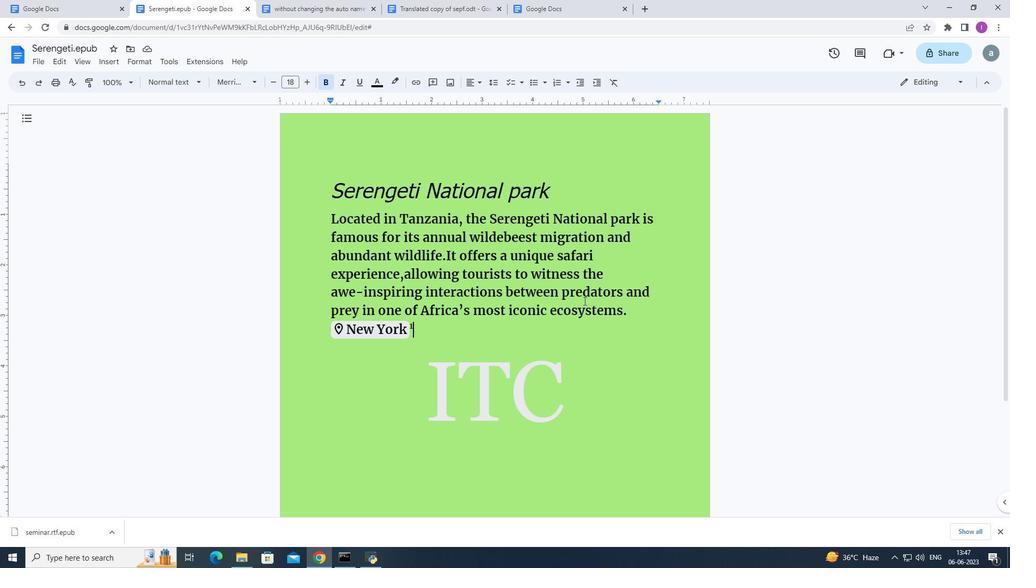 
